Task: Show all photos of tiny home in Lac-Beauport, Quebec, Canada.
Action: Mouse pressed left at (449, 218)
Screenshot: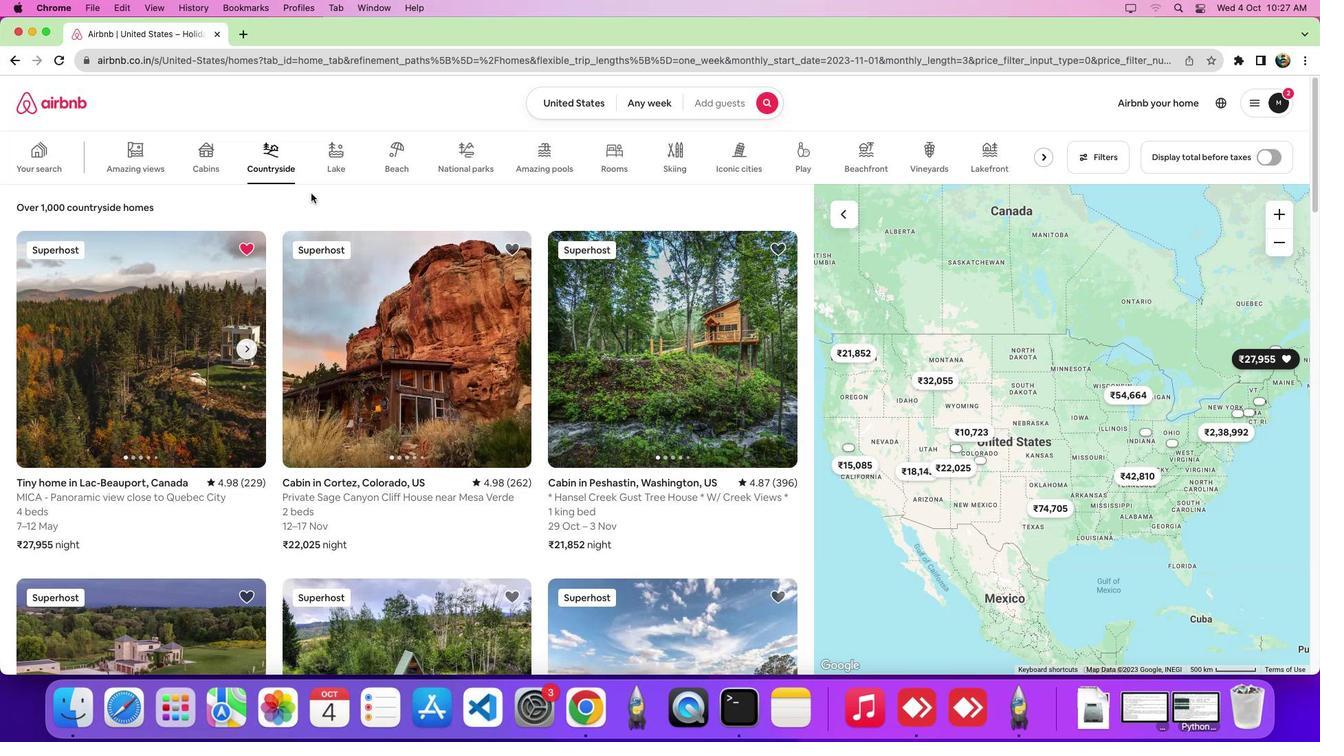 
Action: Mouse moved to (273, 168)
Screenshot: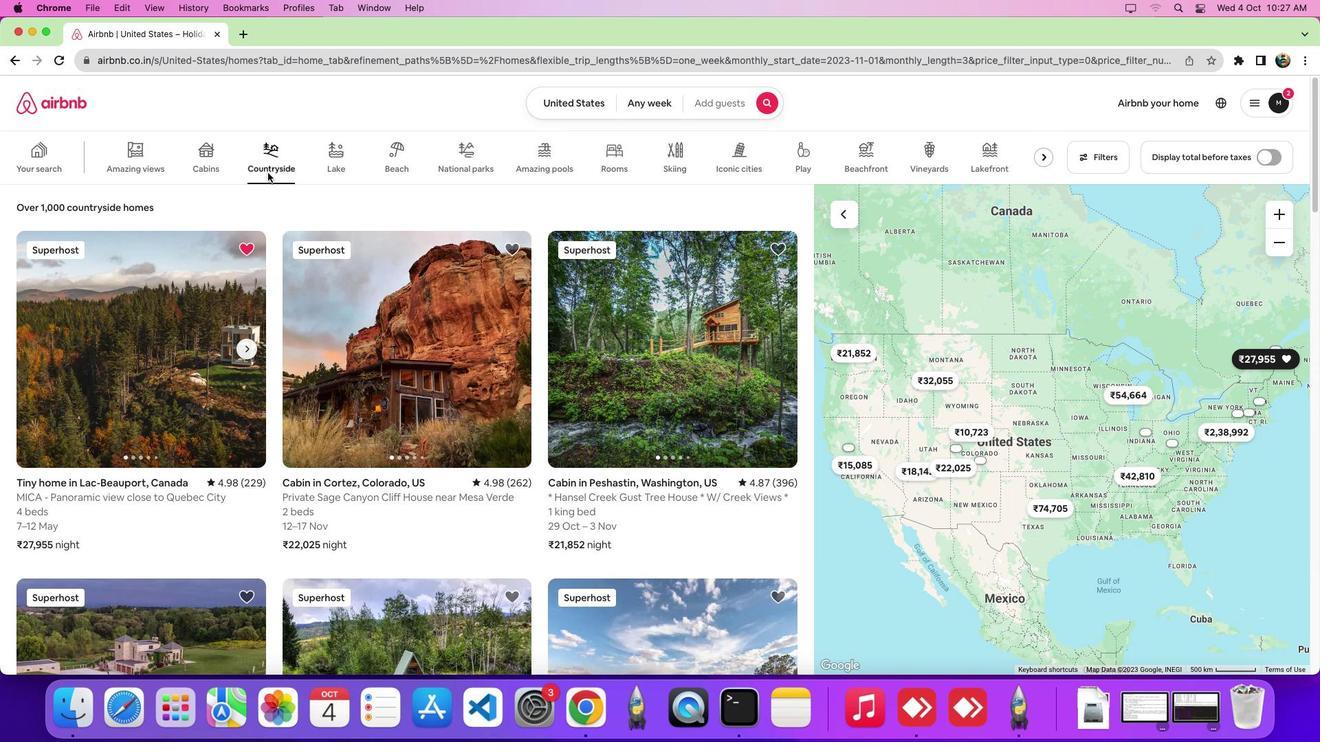 
Action: Mouse pressed left at (273, 168)
Screenshot: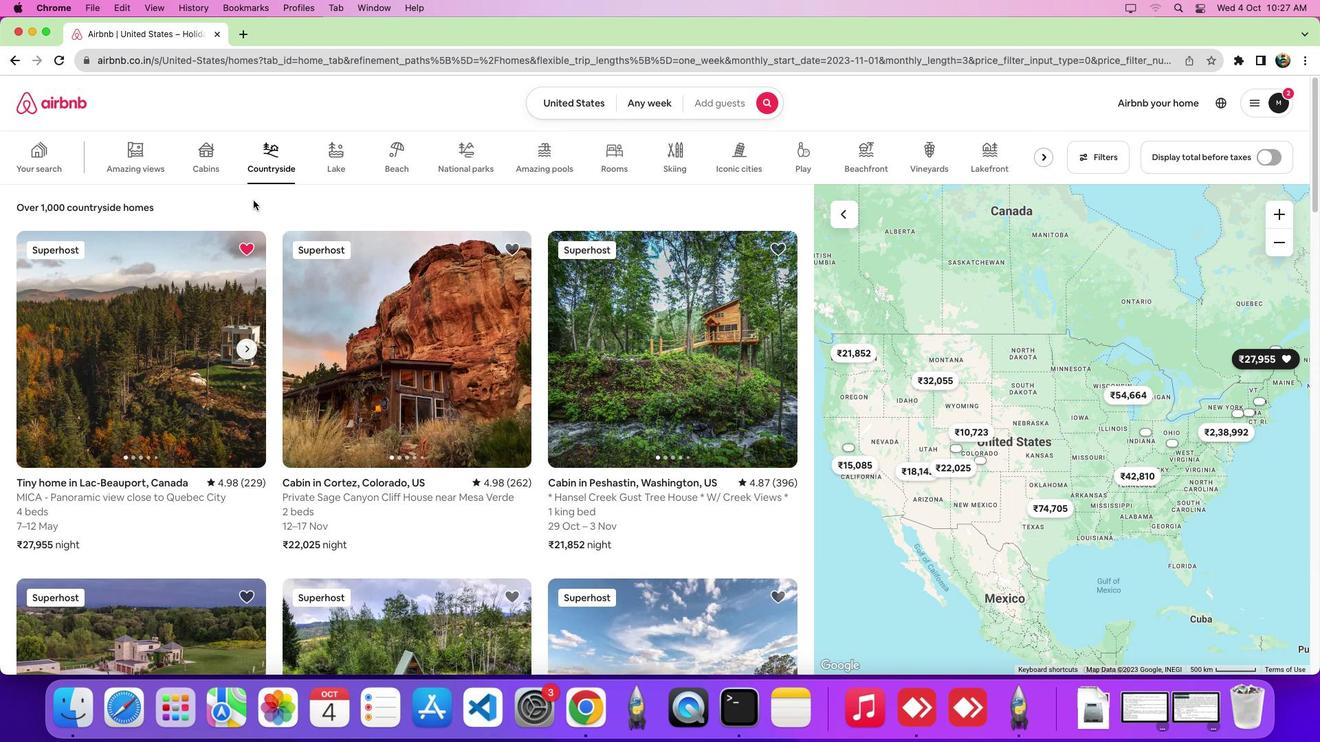 
Action: Mouse moved to (180, 379)
Screenshot: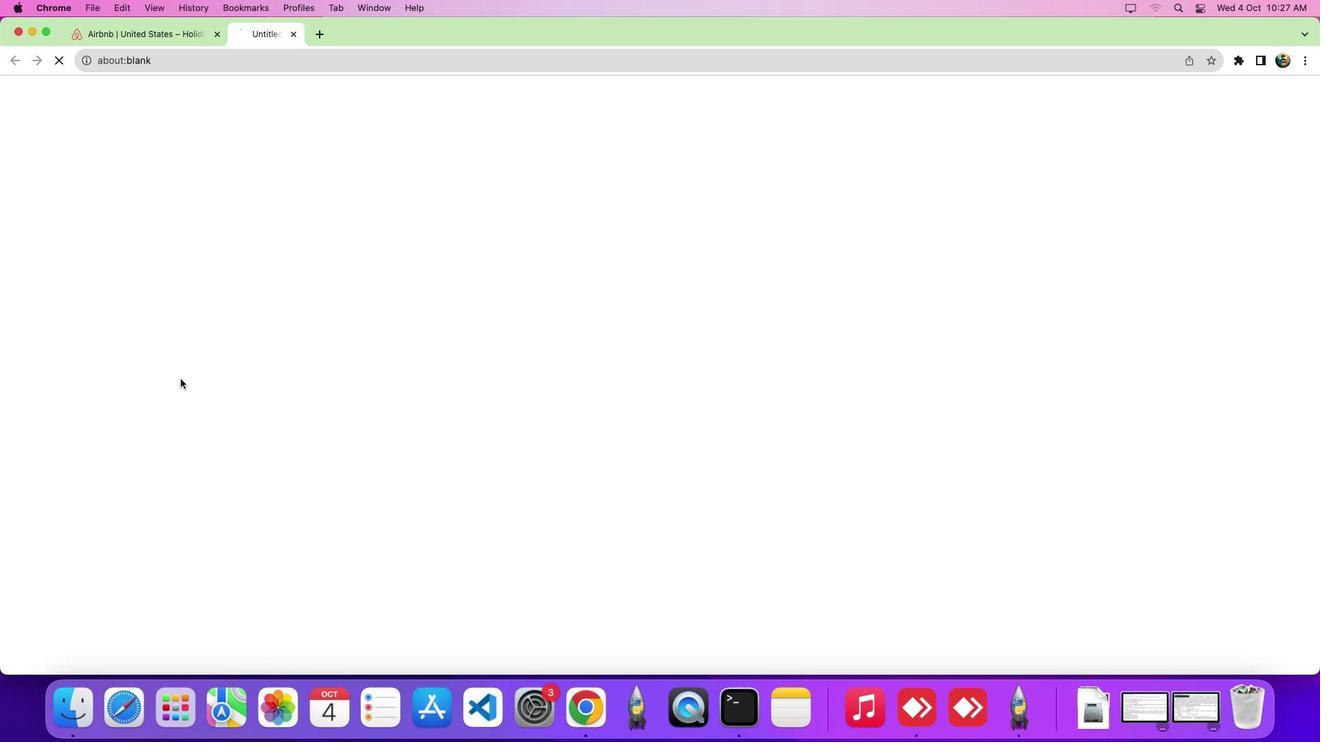 
Action: Mouse pressed left at (180, 379)
Screenshot: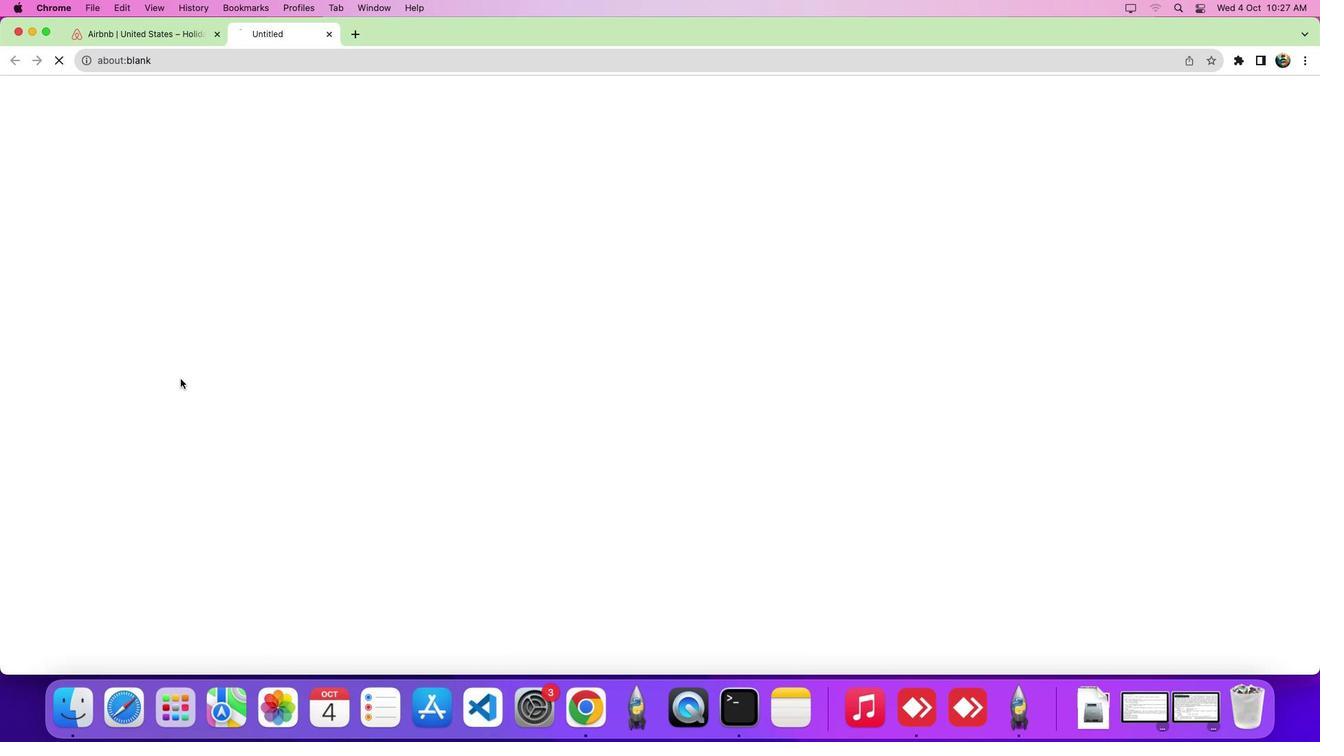 
Action: Mouse moved to (654, 323)
Screenshot: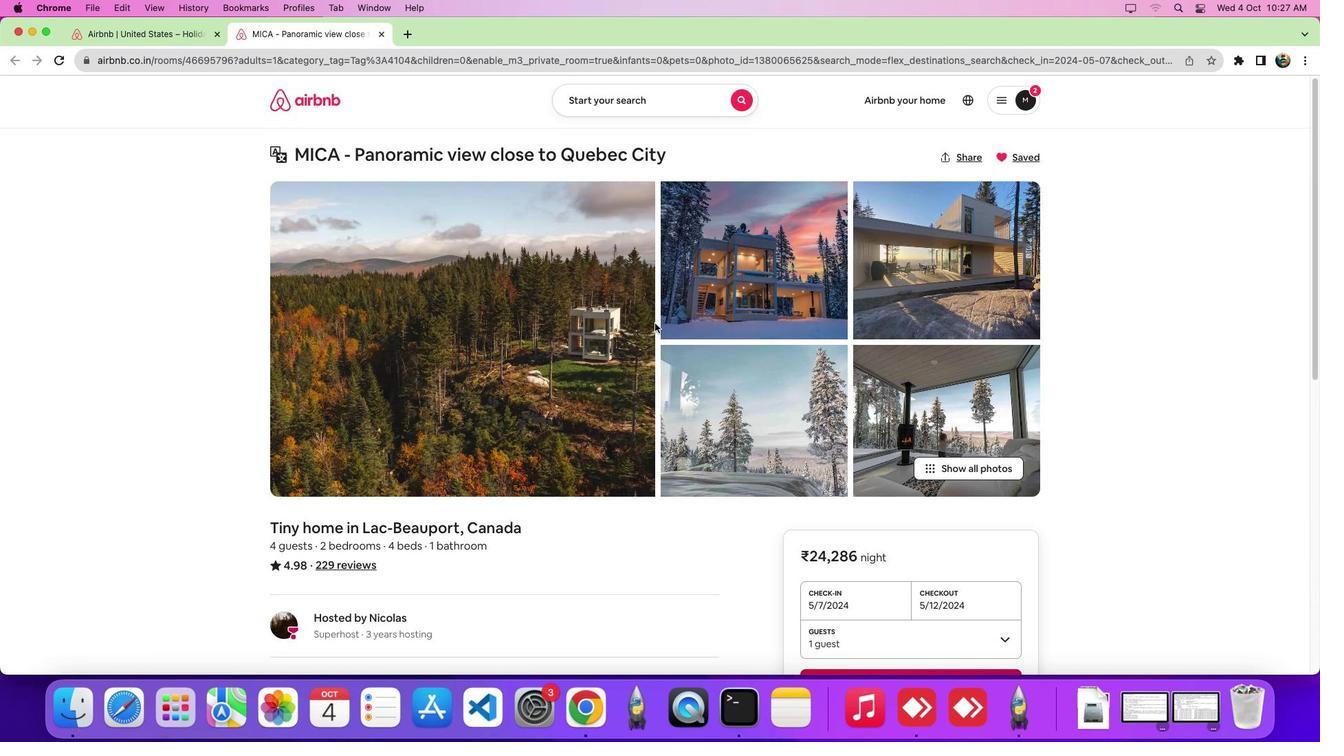 
Action: Mouse scrolled (654, 323) with delta (0, 0)
Screenshot: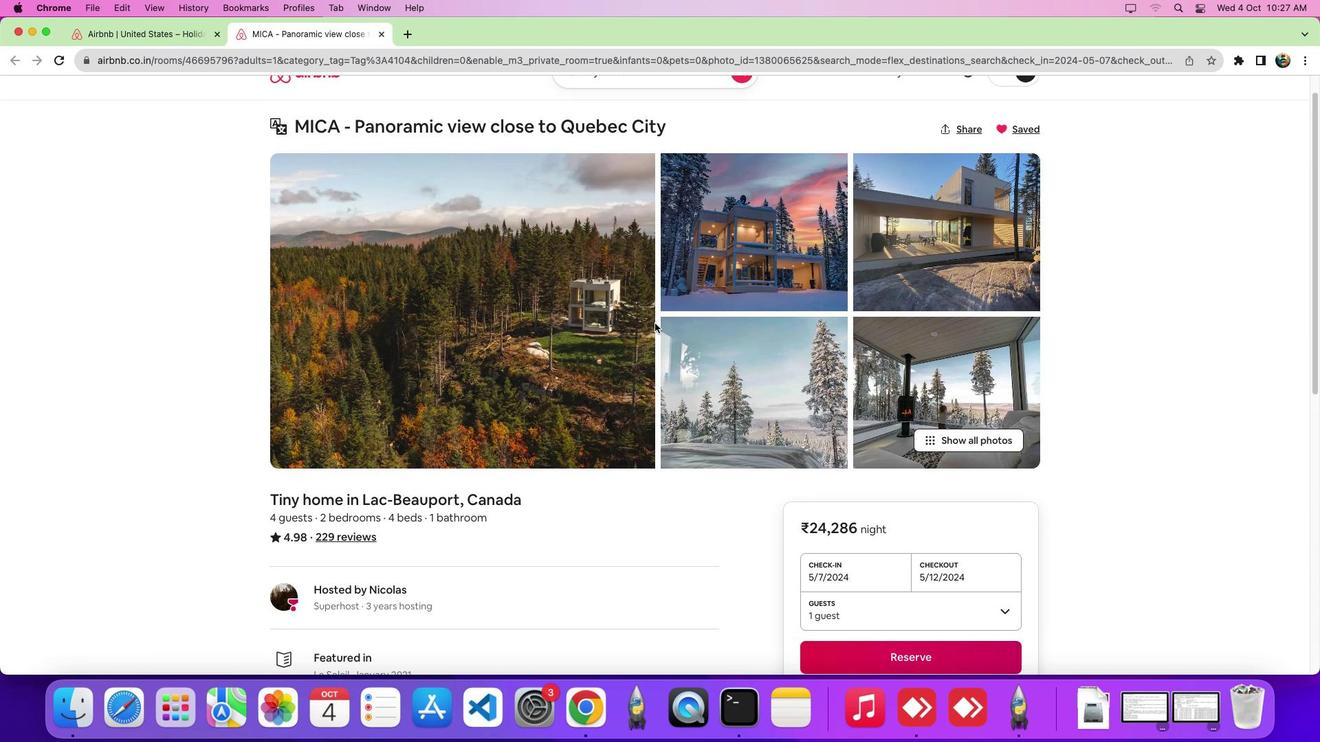 
Action: Mouse scrolled (654, 323) with delta (0, 0)
Screenshot: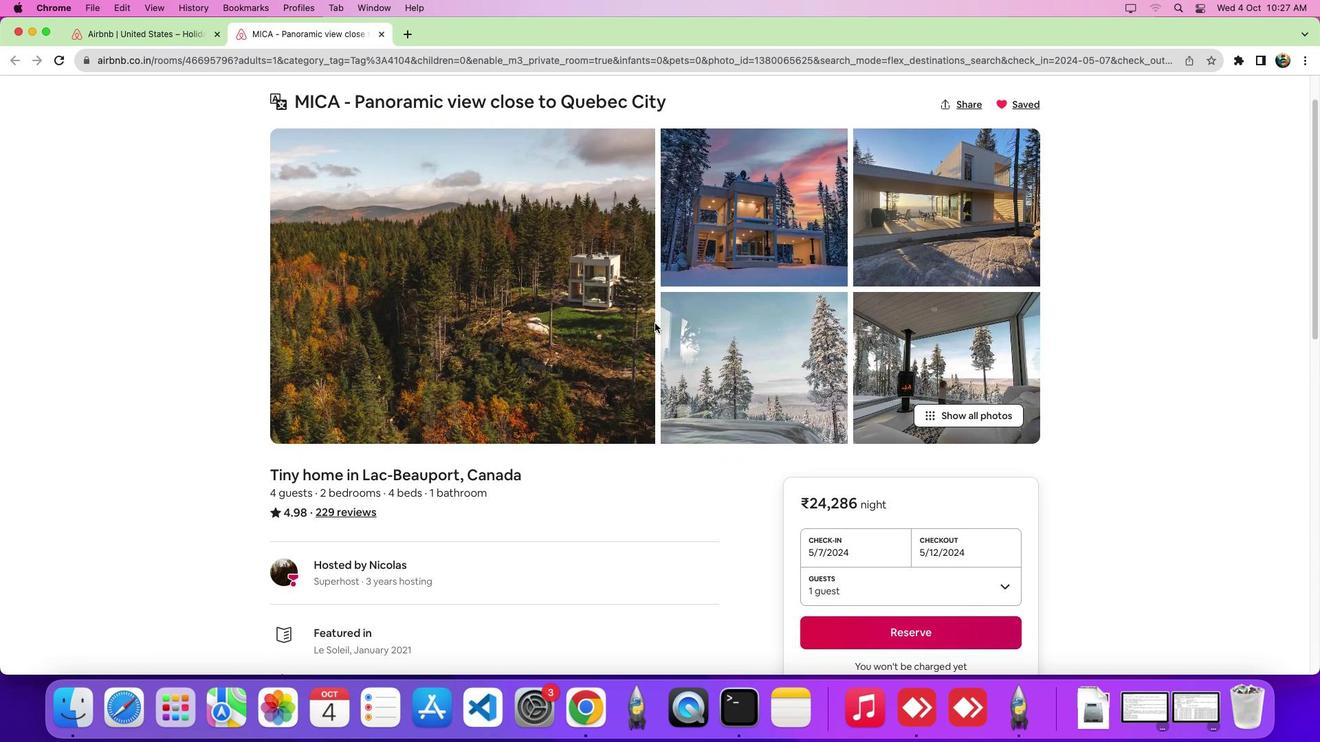 
Action: Mouse scrolled (654, 323) with delta (0, 0)
Screenshot: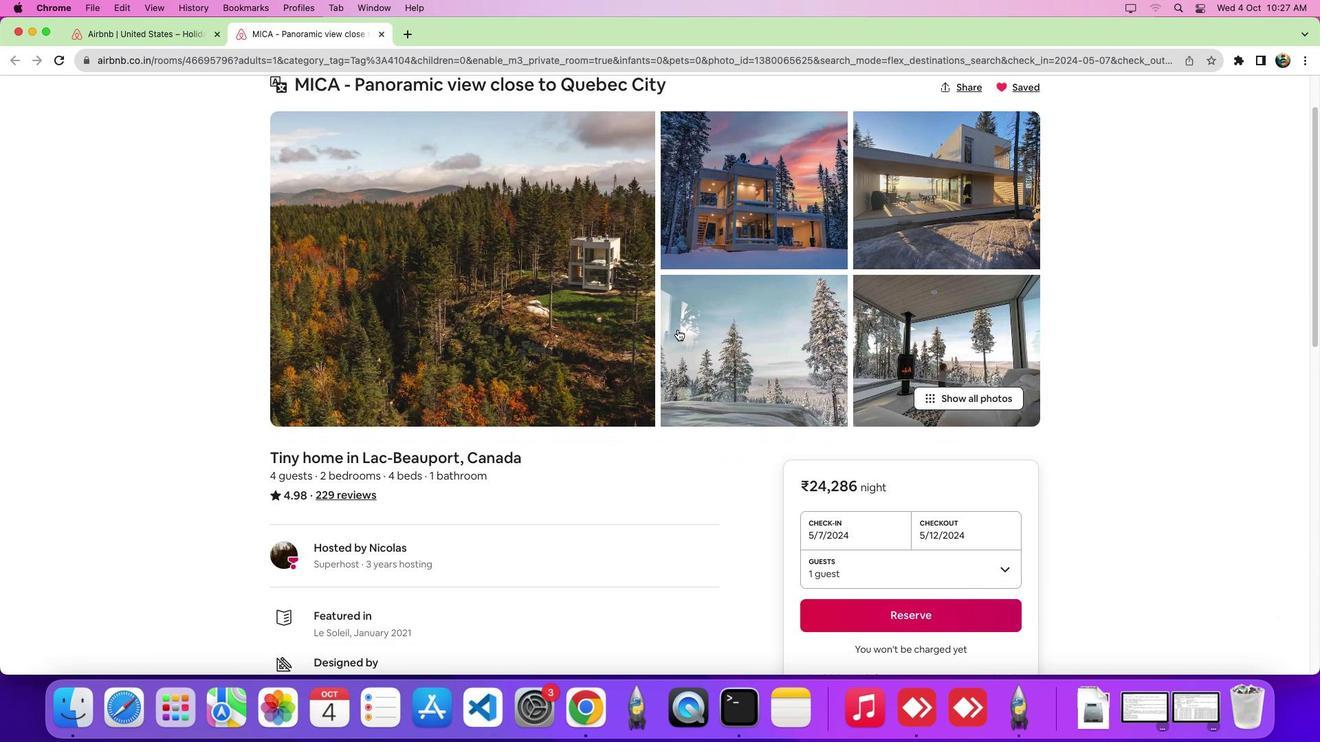 
Action: Mouse moved to (954, 390)
Screenshot: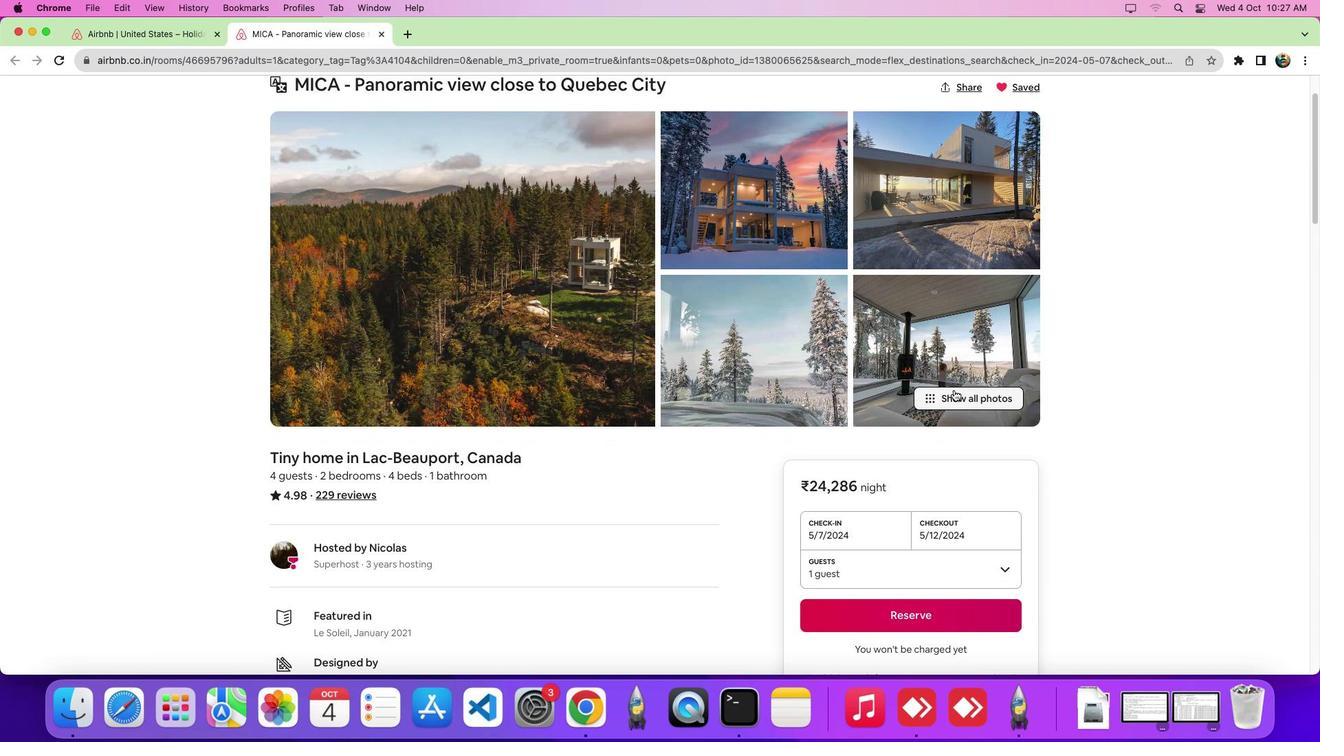 
Action: Mouse pressed left at (954, 390)
Screenshot: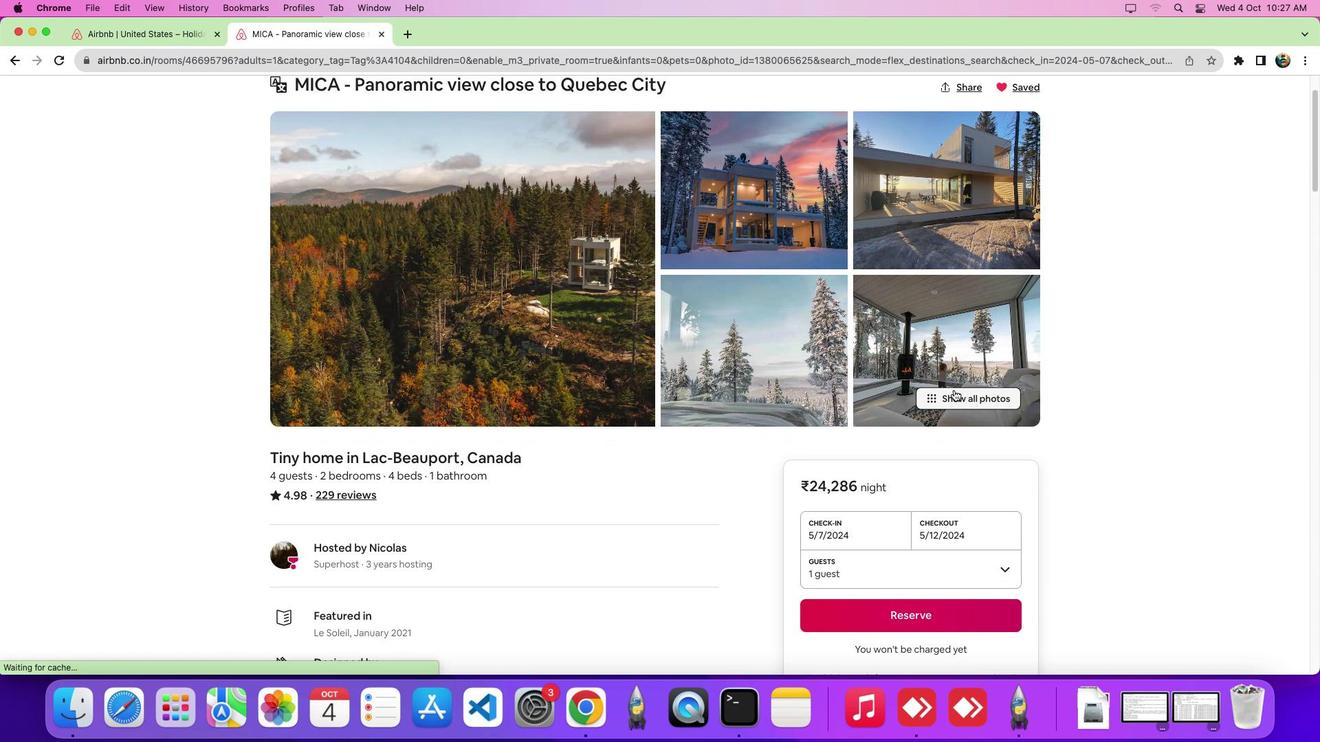 
Action: Mouse moved to (675, 461)
Screenshot: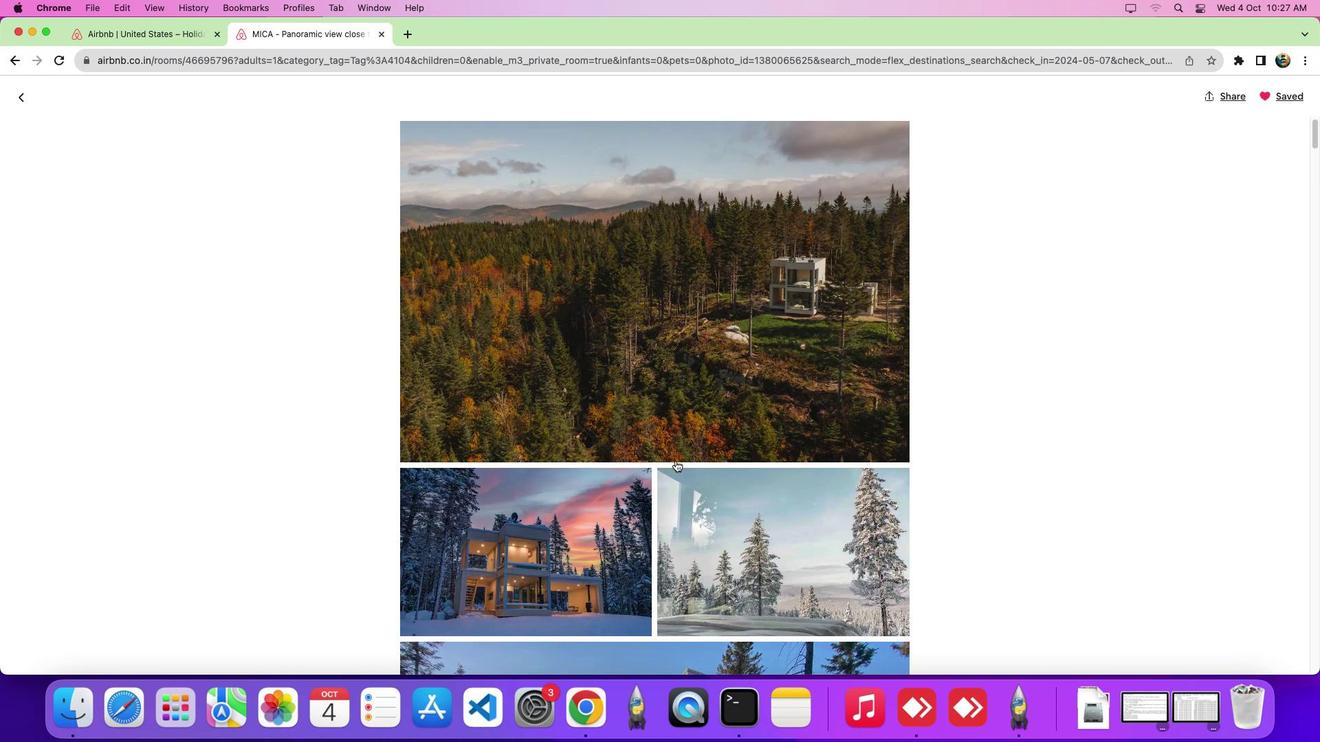 
Action: Mouse scrolled (675, 461) with delta (0, 0)
Screenshot: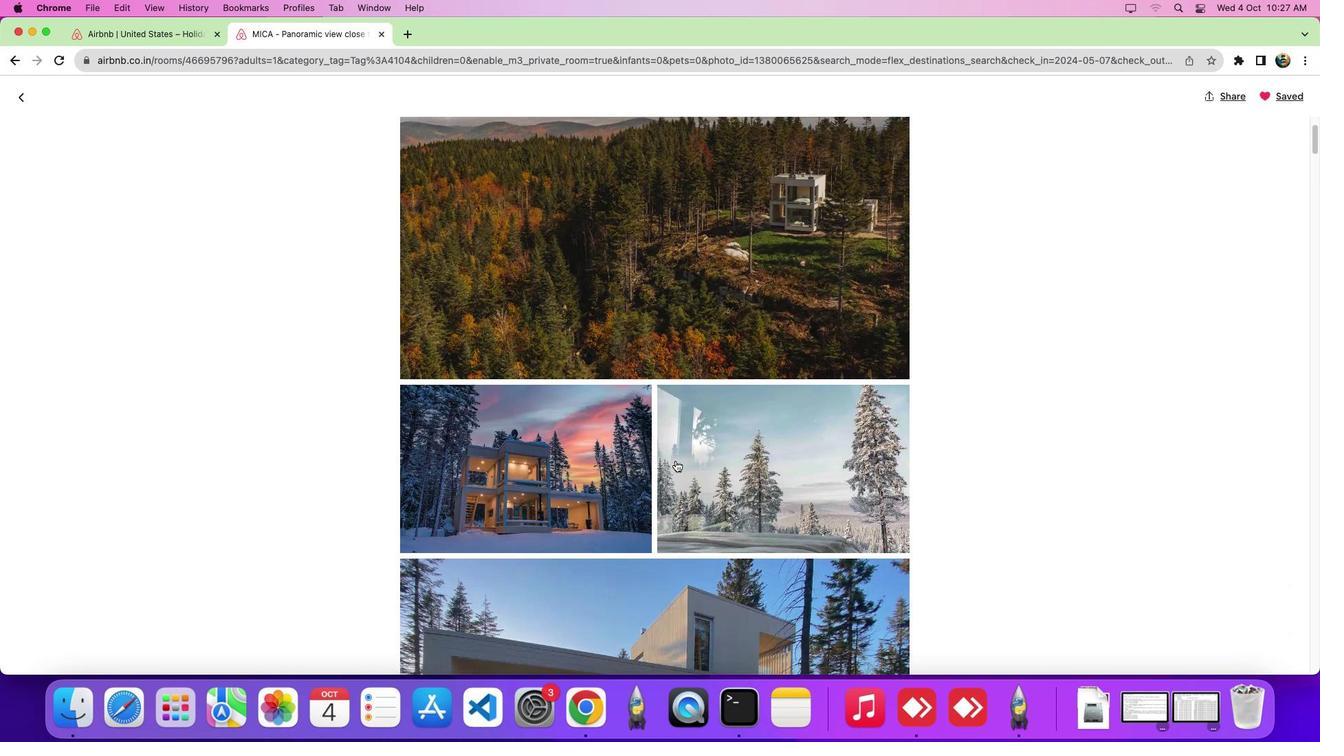 
Action: Mouse scrolled (675, 461) with delta (0, 0)
Screenshot: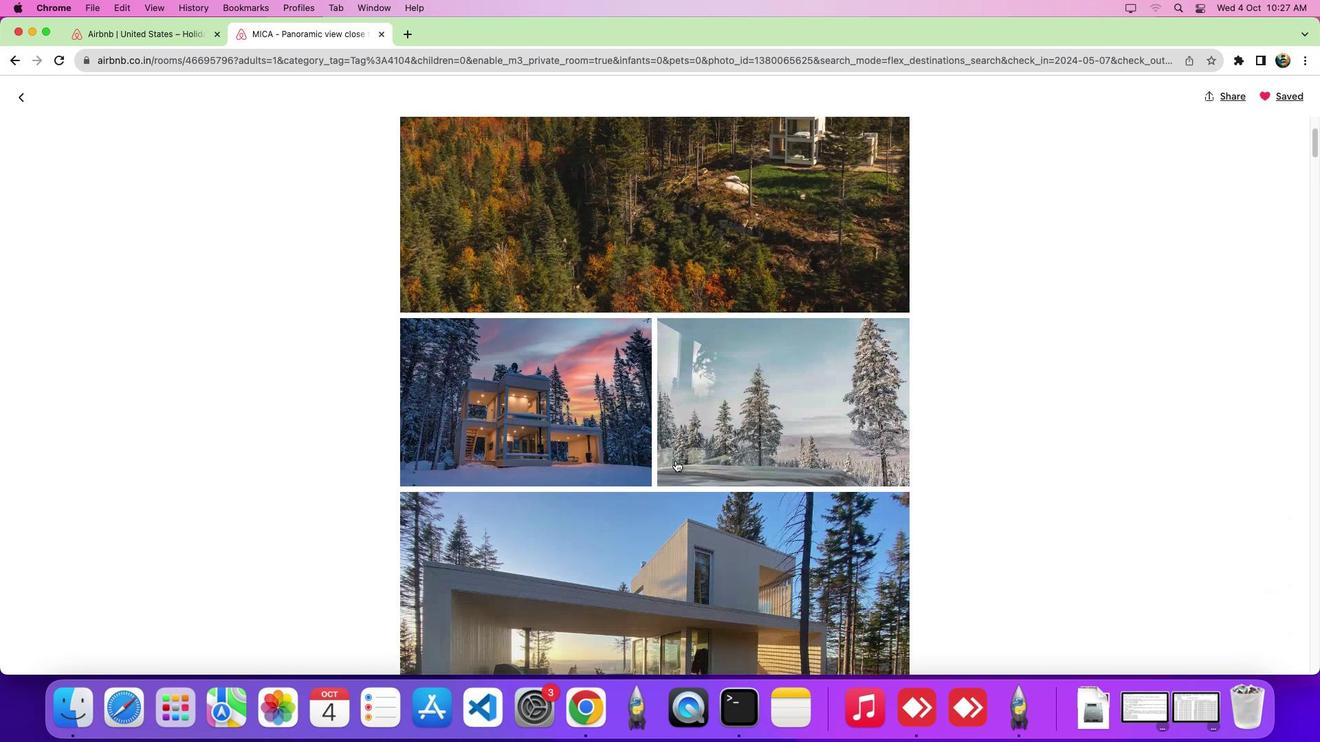 
Action: Mouse scrolled (675, 461) with delta (0, -2)
Screenshot: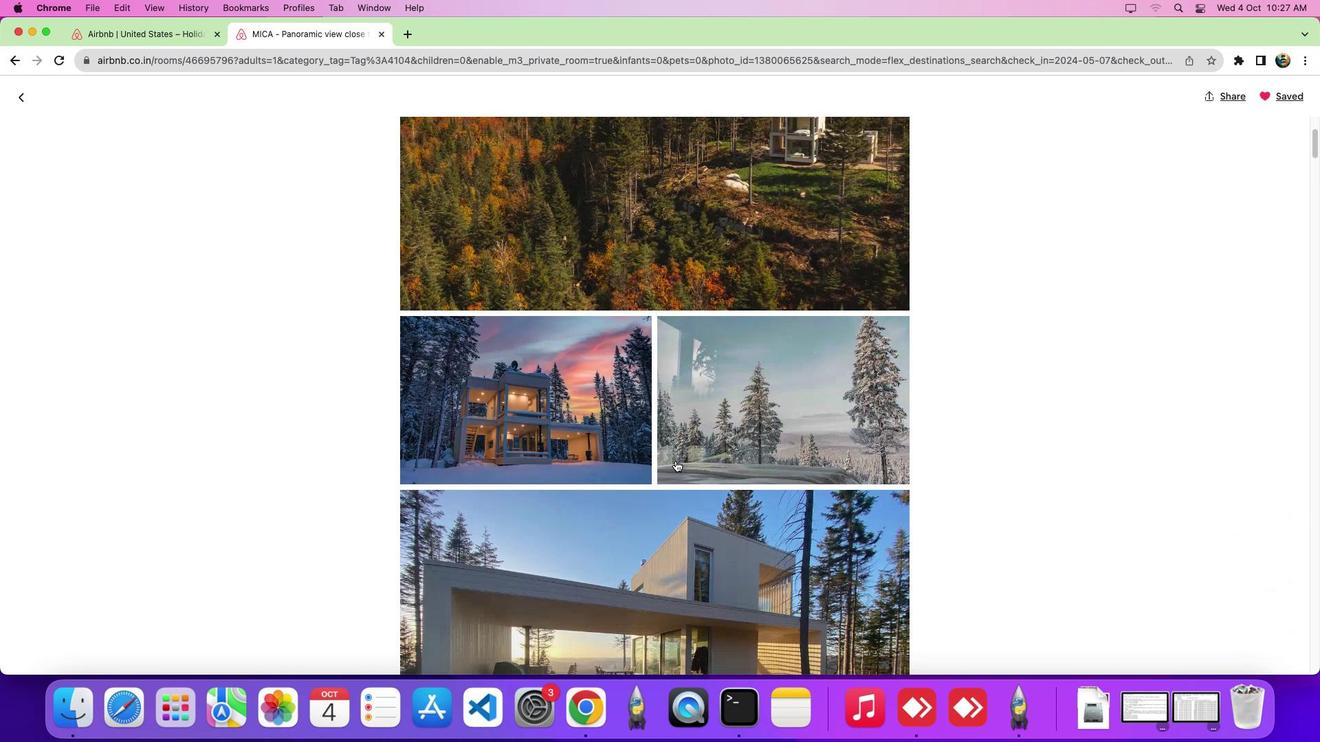 
Action: Mouse scrolled (675, 461) with delta (0, 0)
Screenshot: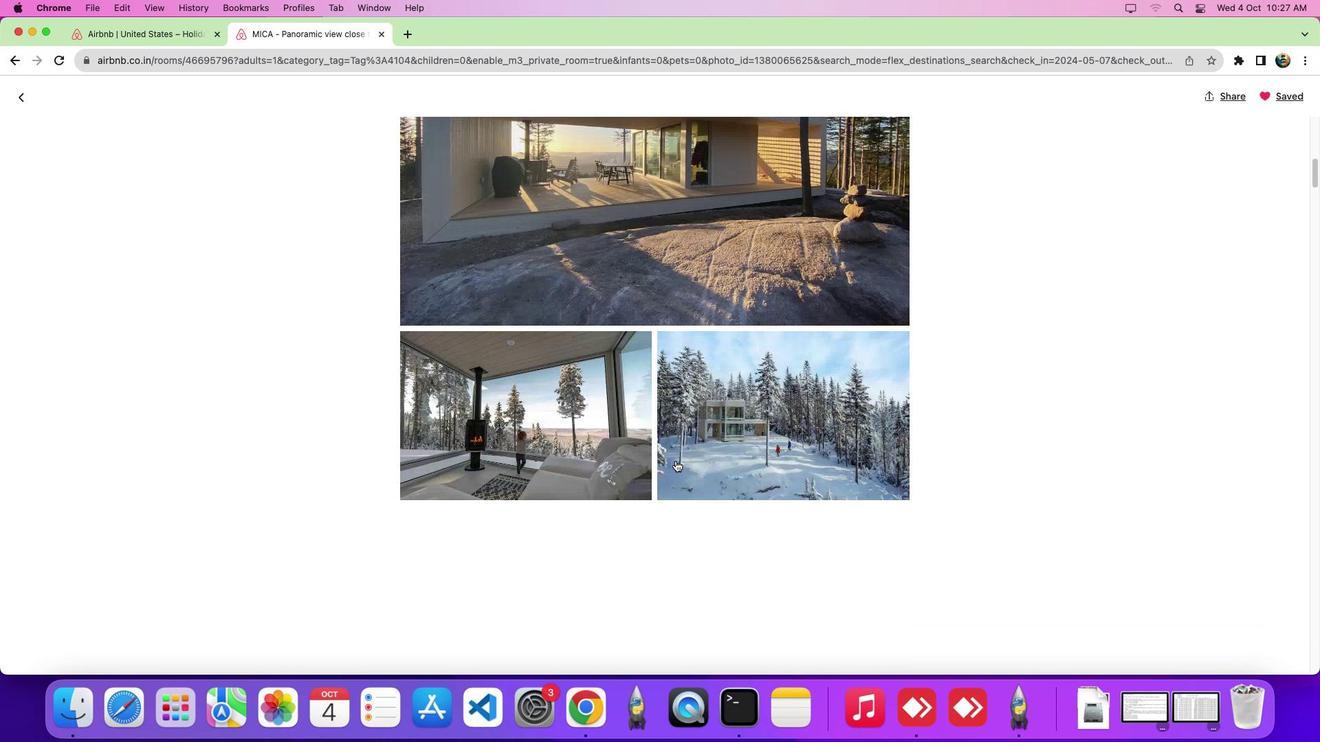 
Action: Mouse scrolled (675, 461) with delta (0, -1)
Screenshot: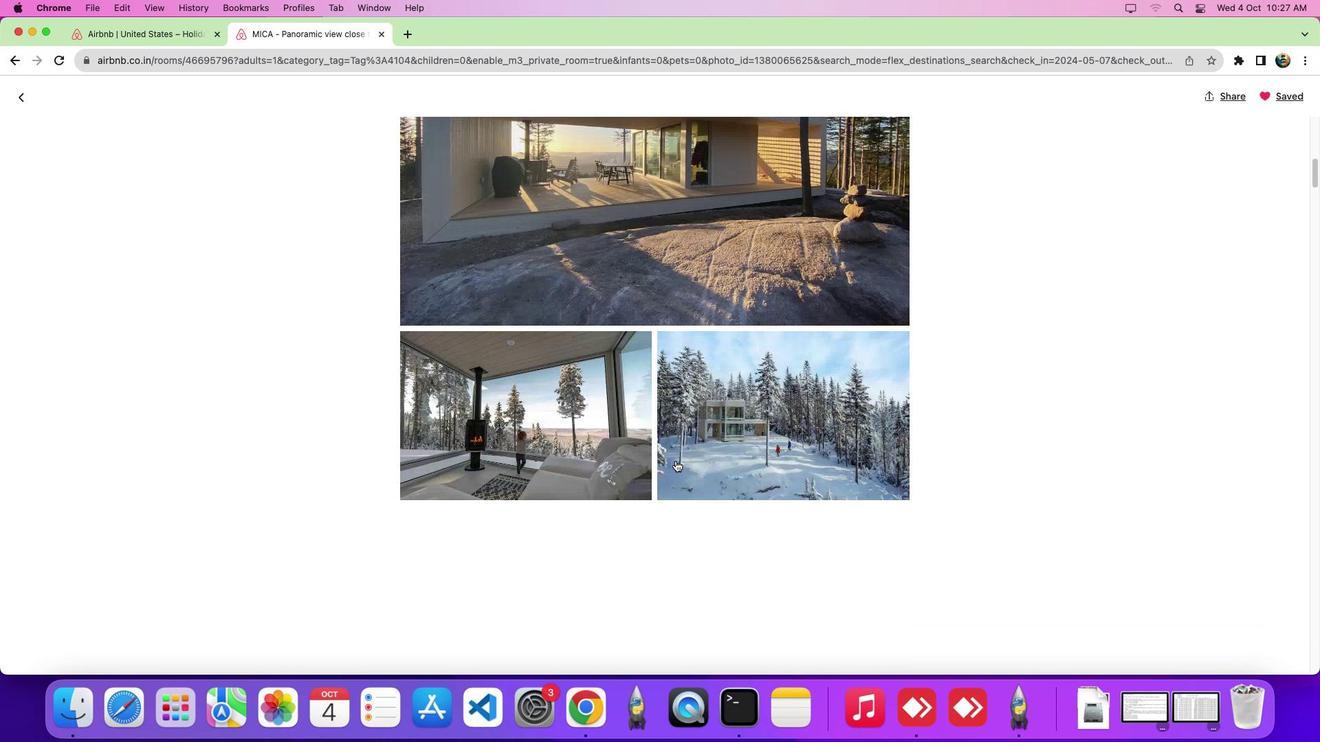 
Action: Mouse scrolled (675, 461) with delta (0, -6)
Screenshot: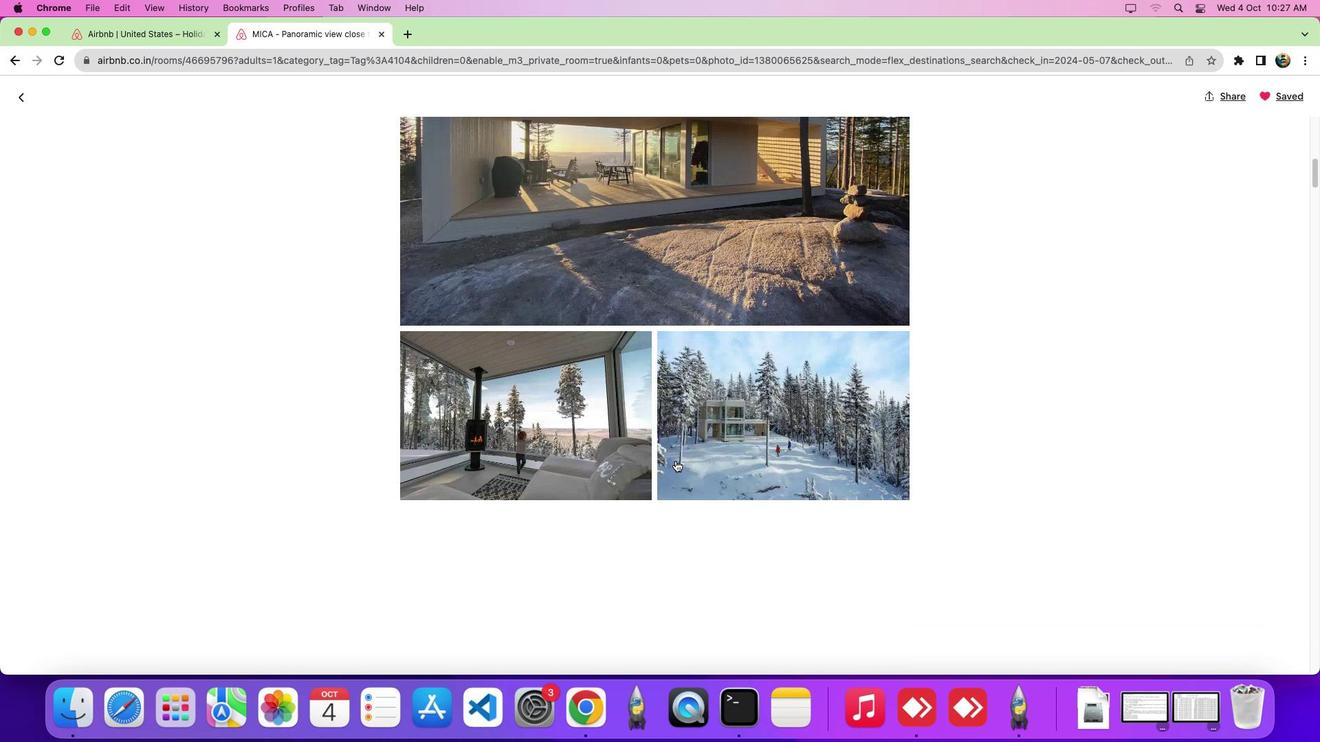 
Action: Mouse scrolled (675, 461) with delta (0, -8)
Screenshot: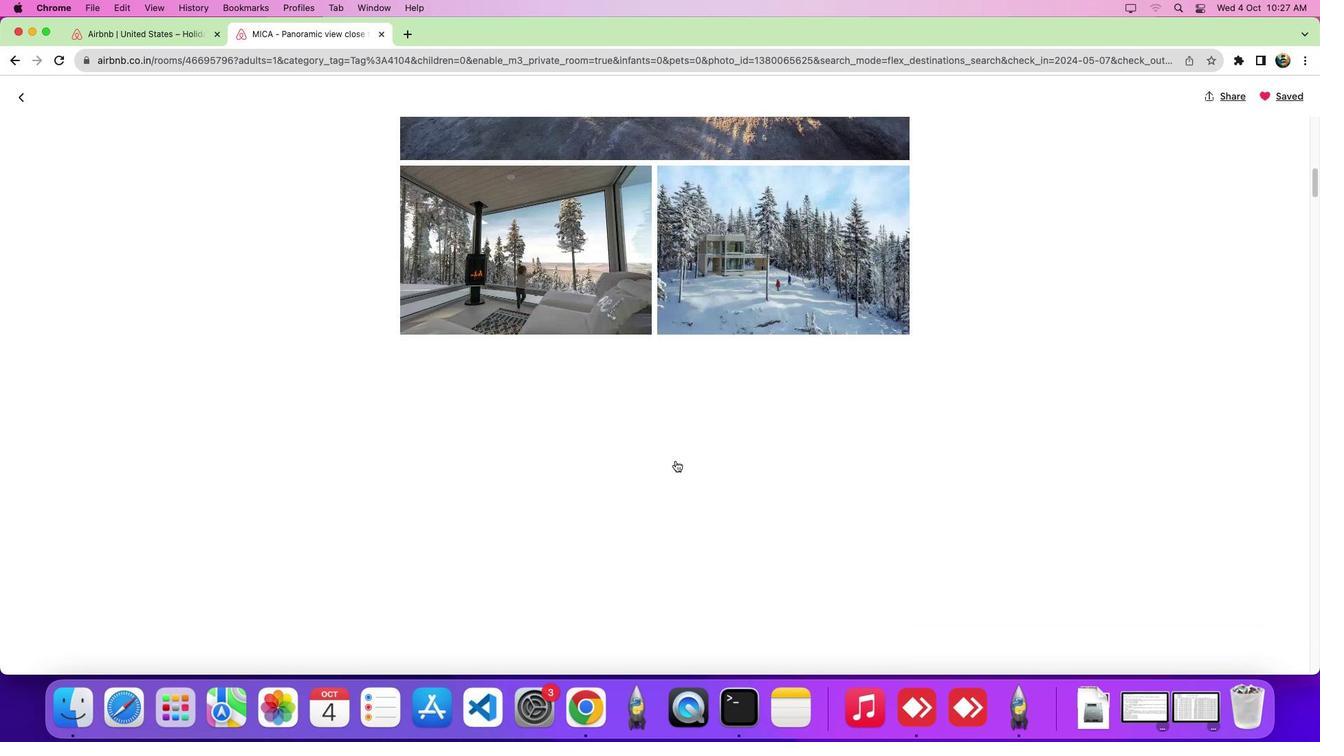 
Action: Mouse moved to (675, 460)
Screenshot: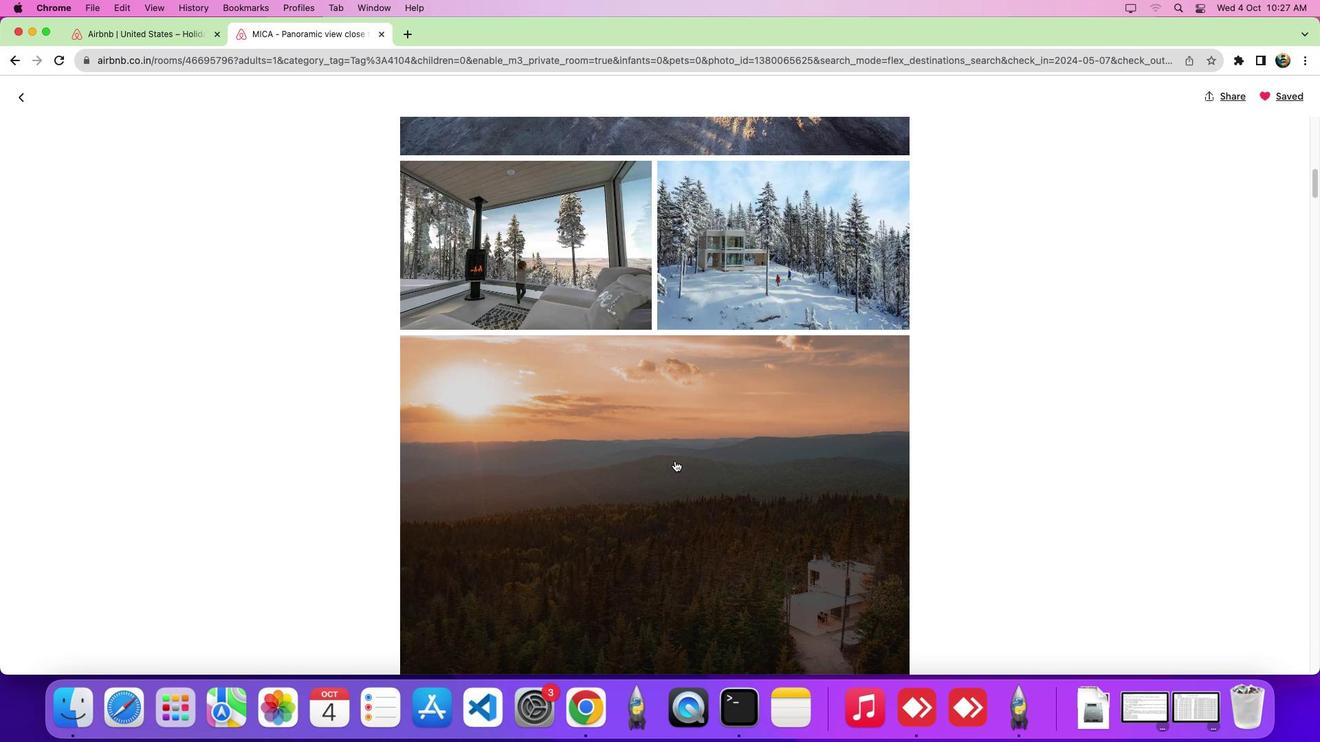 
Action: Mouse scrolled (675, 460) with delta (0, 0)
Screenshot: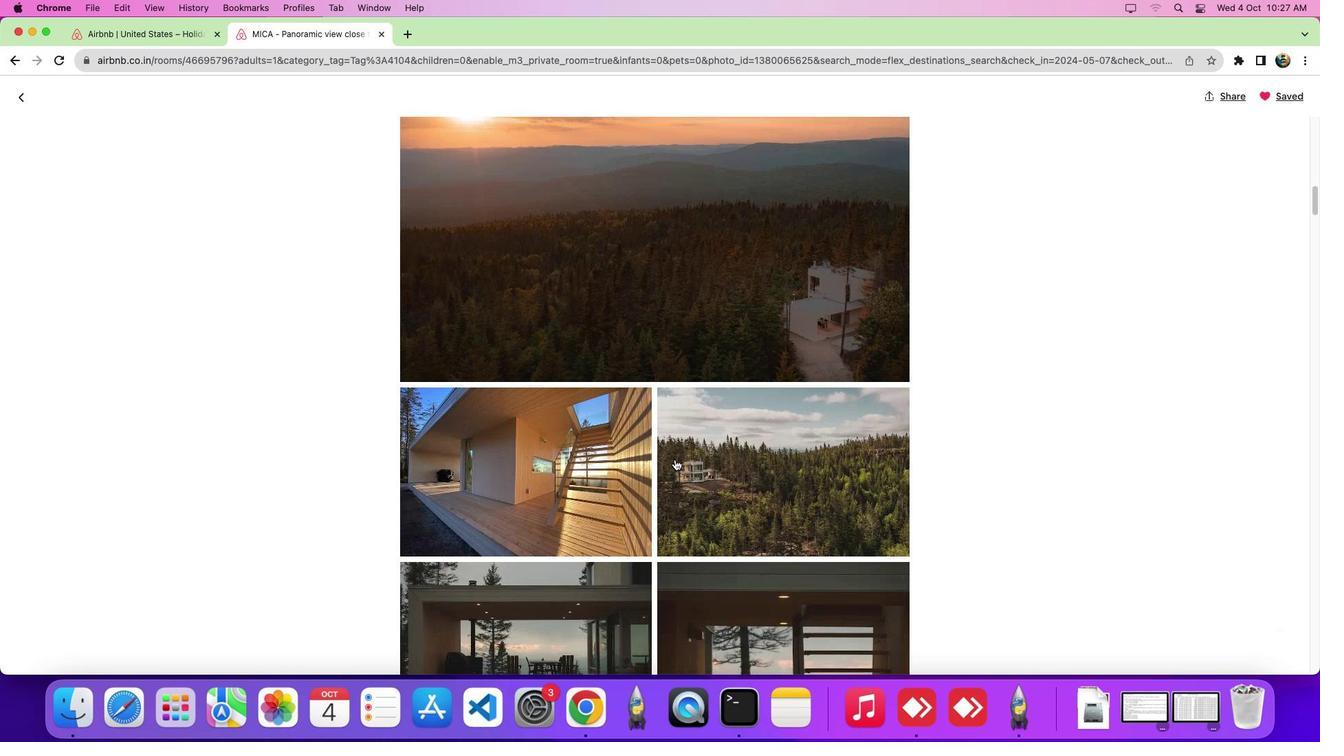 
Action: Mouse scrolled (675, 460) with delta (0, 0)
Screenshot: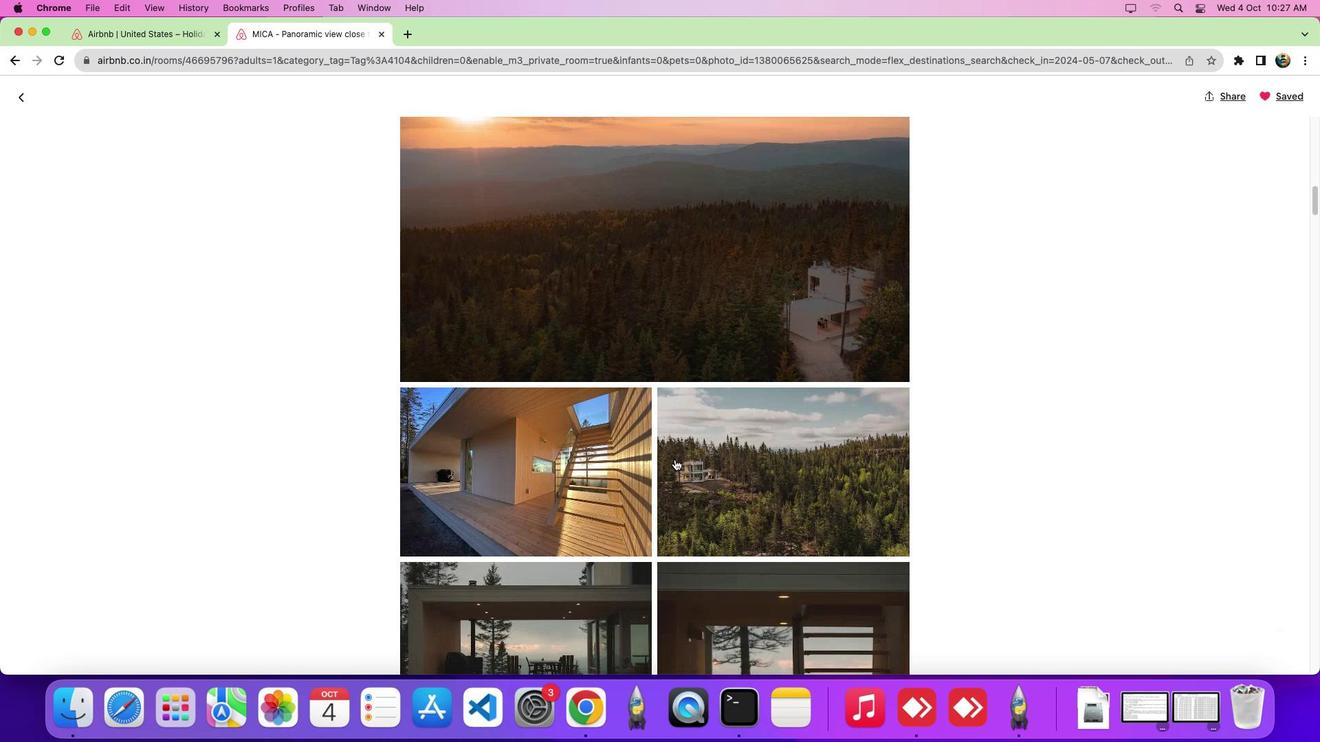 
Action: Mouse scrolled (675, 460) with delta (0, -5)
Screenshot: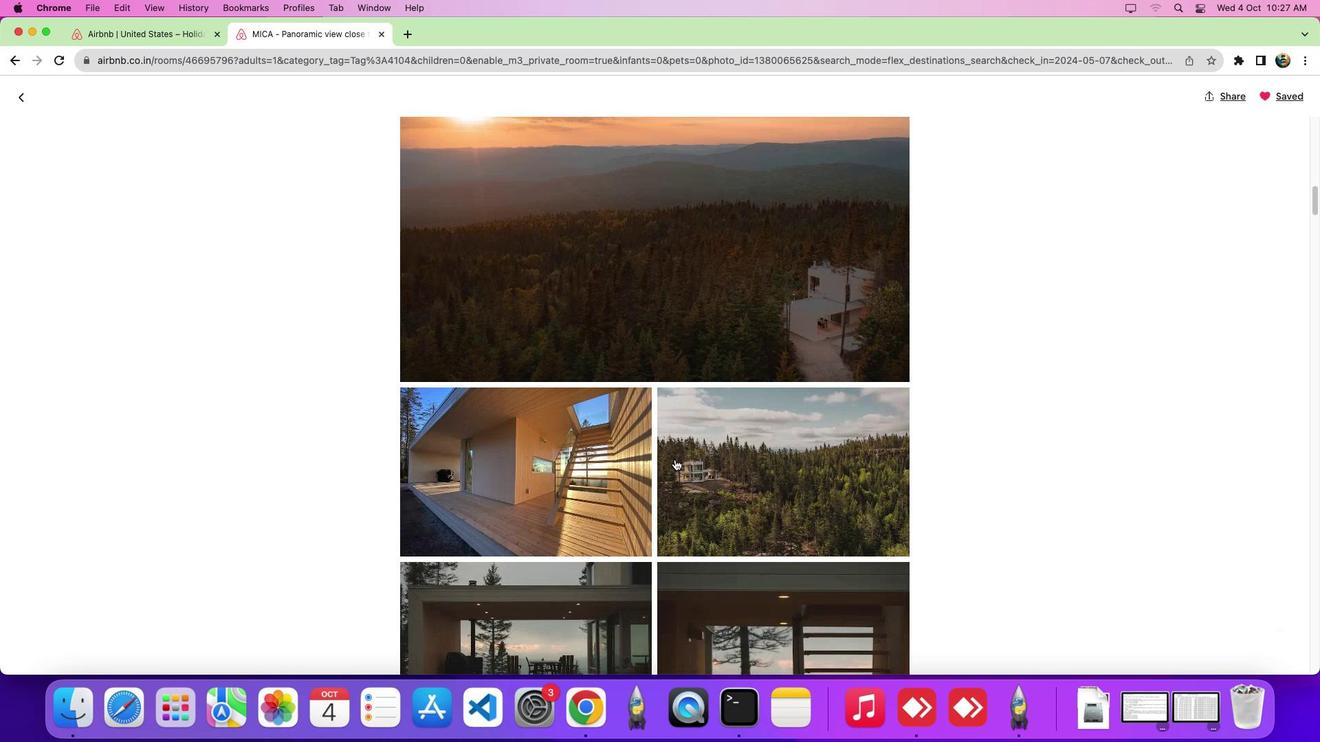 
Action: Mouse moved to (674, 460)
Screenshot: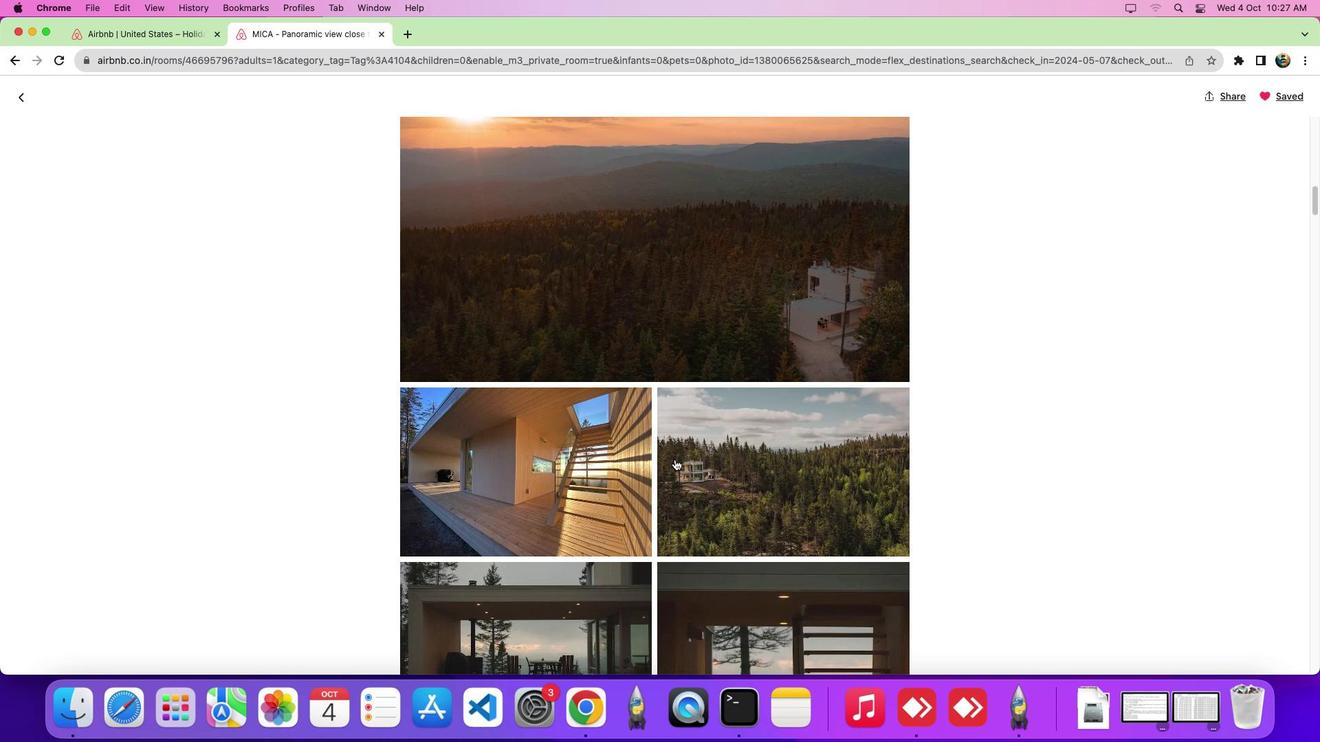 
